 Task: Change the dump module for file dumper to UDP stream output.
Action: Mouse moved to (97, 15)
Screenshot: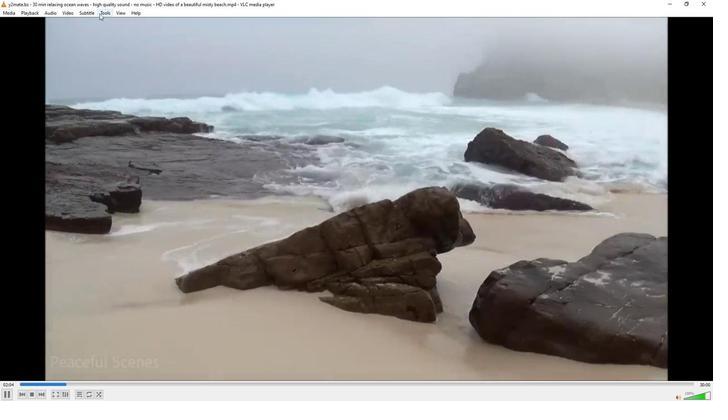 
Action: Mouse pressed left at (97, 15)
Screenshot: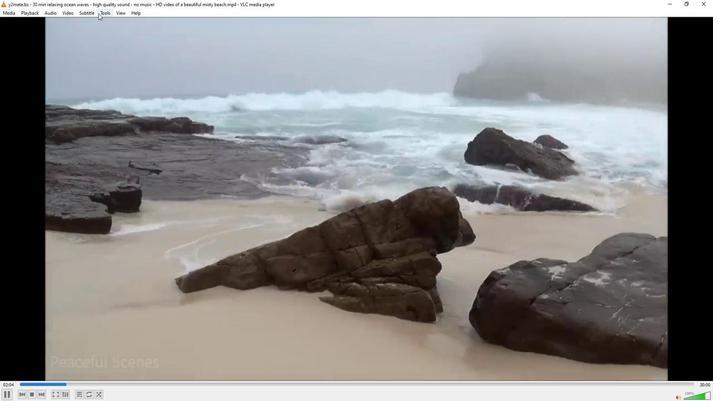 
Action: Mouse moved to (126, 102)
Screenshot: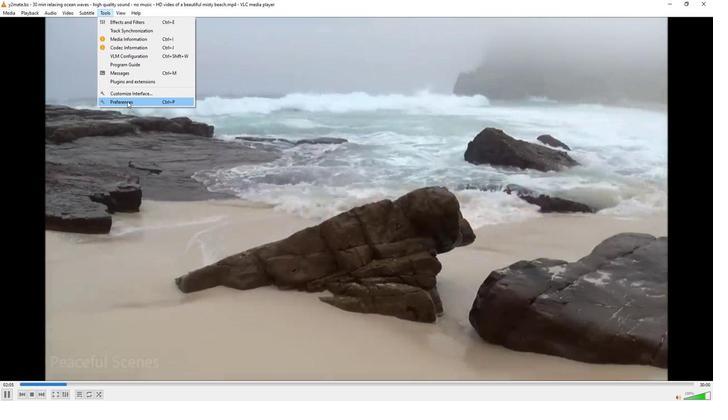 
Action: Mouse pressed left at (126, 102)
Screenshot: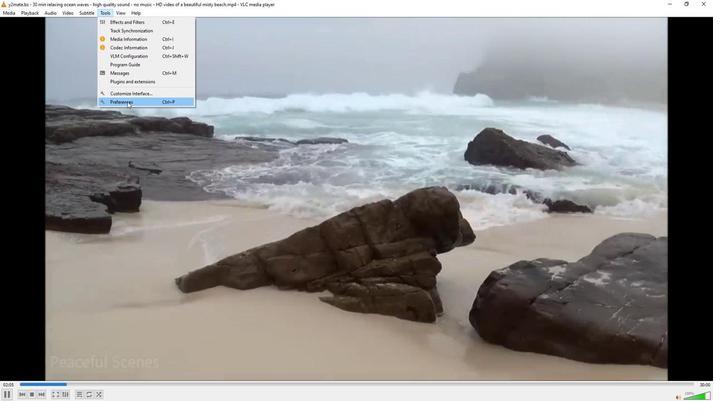 
Action: Mouse moved to (198, 307)
Screenshot: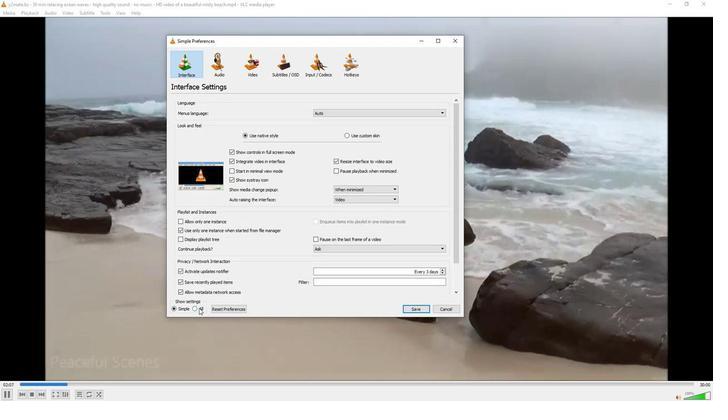 
Action: Mouse pressed left at (198, 307)
Screenshot: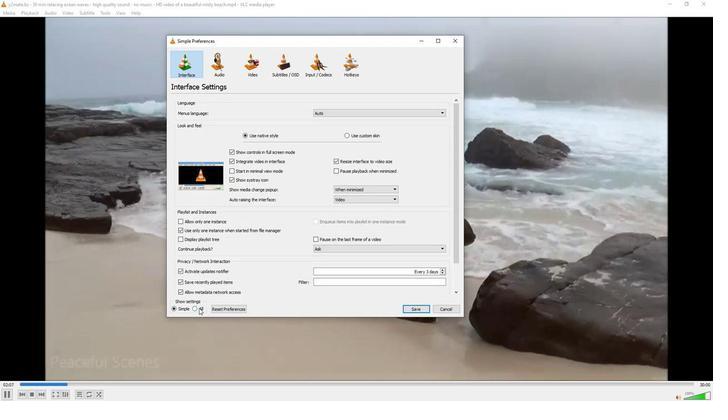 
Action: Mouse moved to (184, 204)
Screenshot: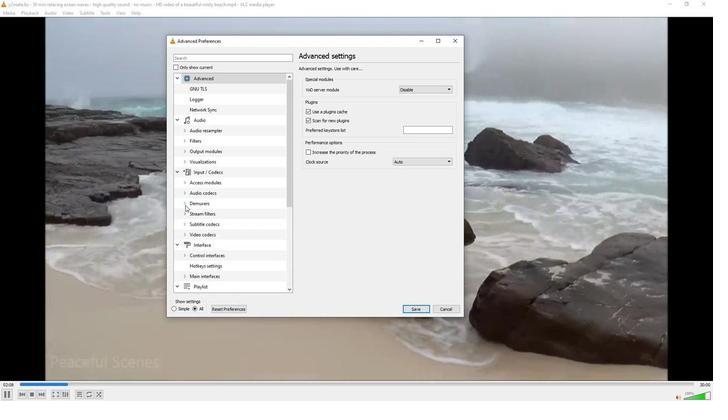 
Action: Mouse pressed left at (184, 204)
Screenshot: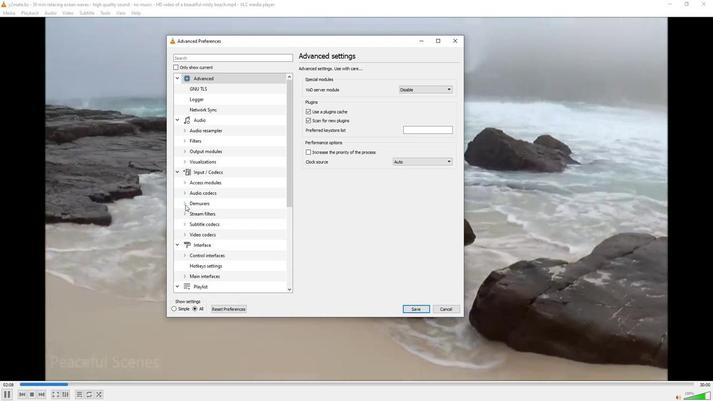 
Action: Mouse moved to (197, 255)
Screenshot: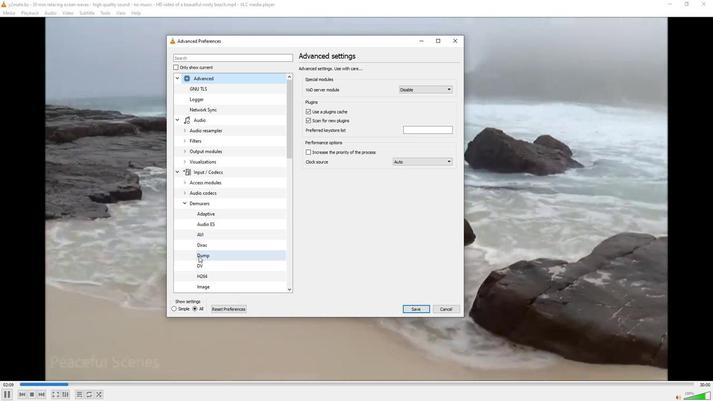 
Action: Mouse pressed left at (197, 255)
Screenshot: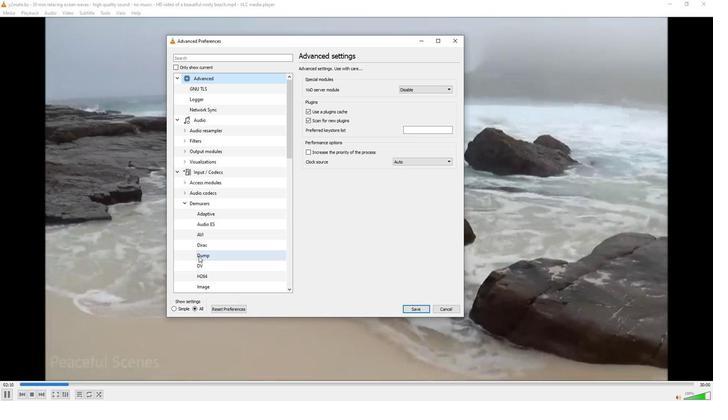 
Action: Mouse moved to (415, 82)
Screenshot: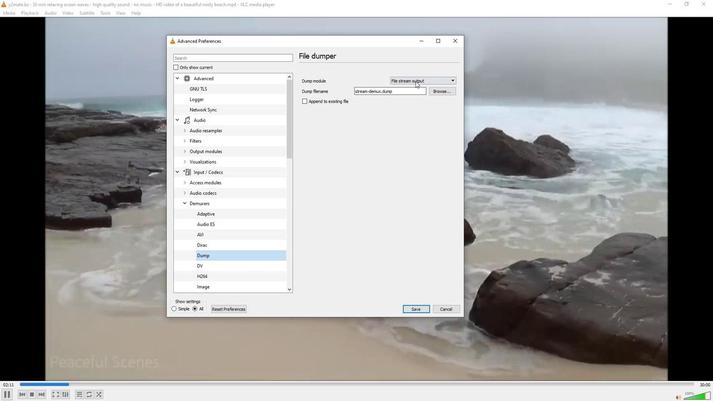 
Action: Mouse pressed left at (415, 82)
Screenshot: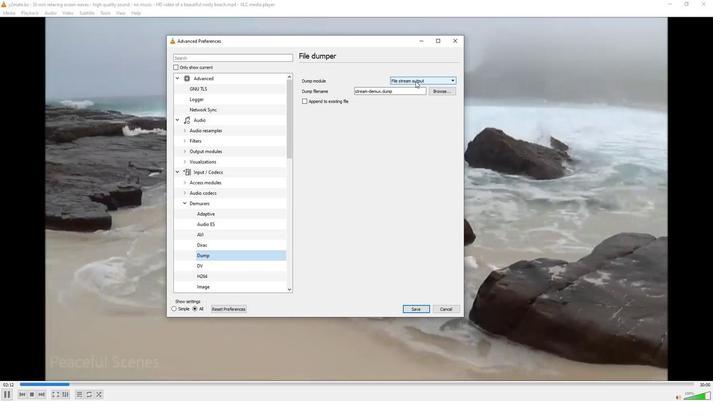 
Action: Mouse moved to (396, 132)
Screenshot: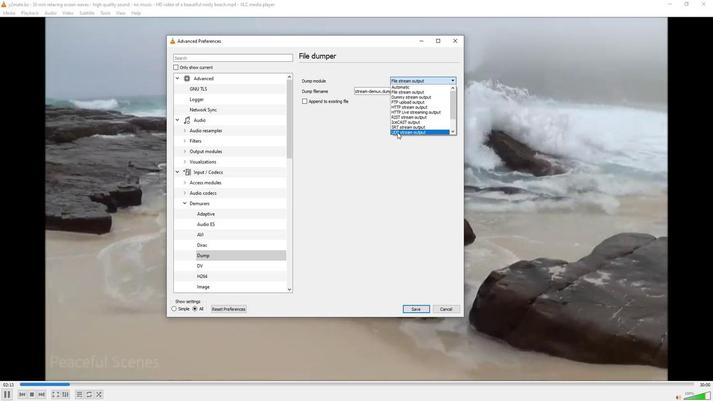 
Action: Mouse pressed left at (396, 132)
Screenshot: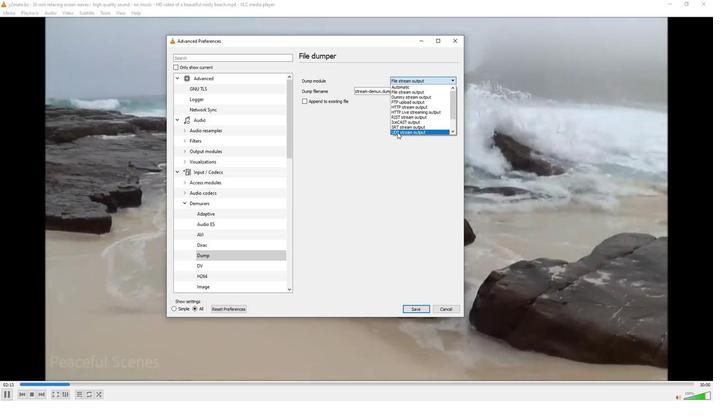 
Action: Mouse moved to (396, 132)
Screenshot: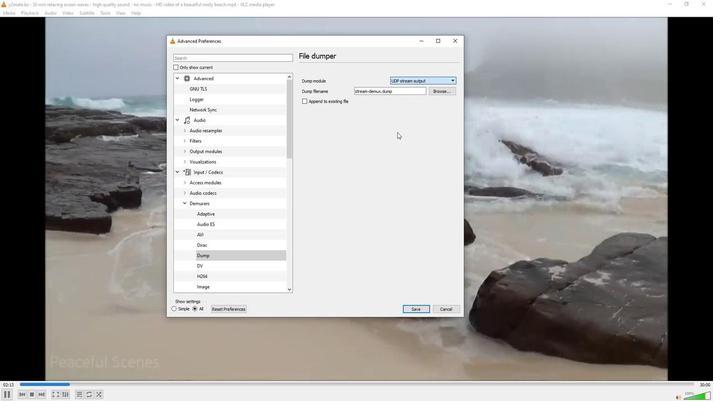 
